 Task: Update the time on Redfin of the saved search to new listings.
Action: Mouse moved to (316, 237)
Screenshot: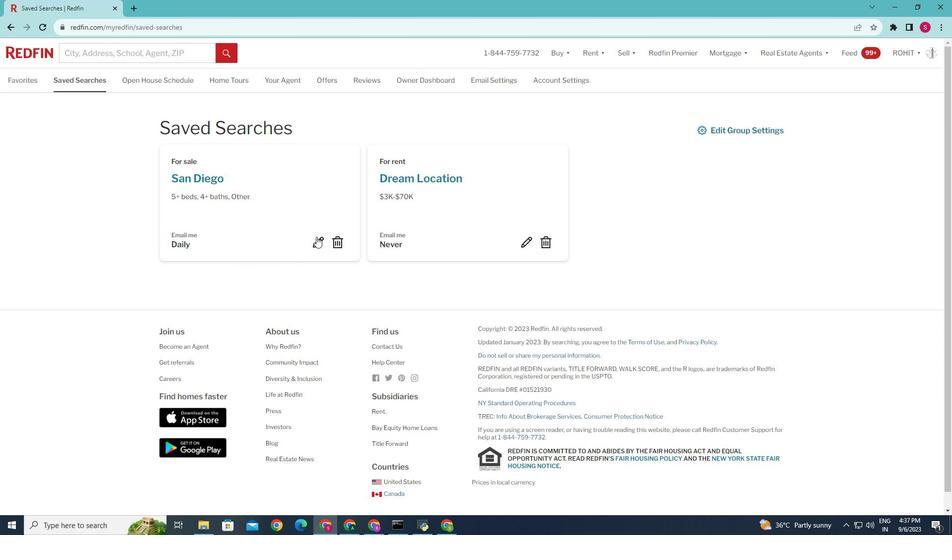 
Action: Mouse pressed left at (316, 237)
Screenshot: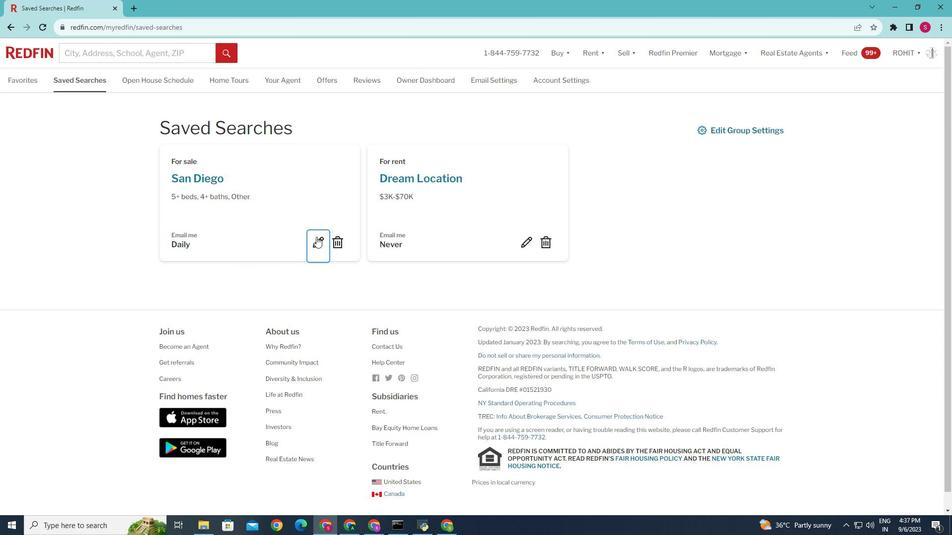 
Action: Mouse moved to (512, 340)
Screenshot: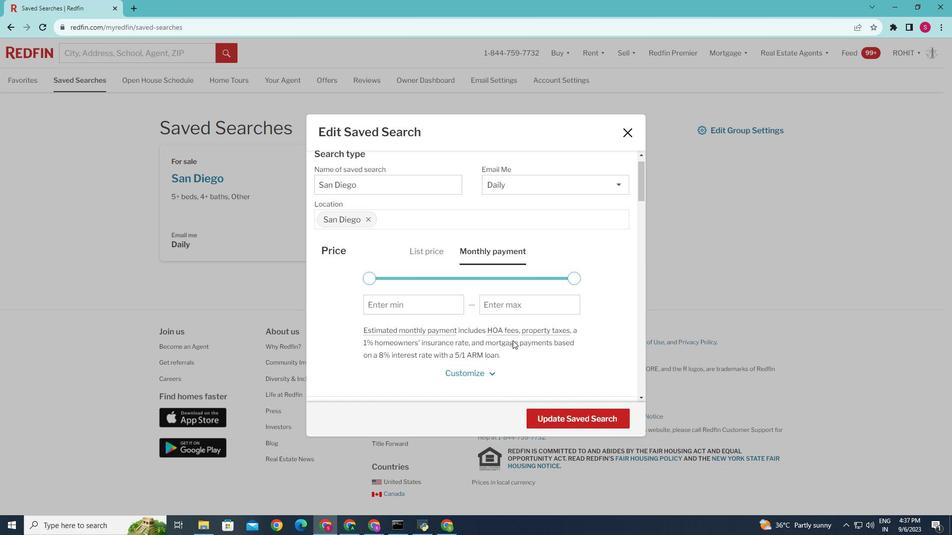 
Action: Mouse scrolled (512, 340) with delta (0, 0)
Screenshot: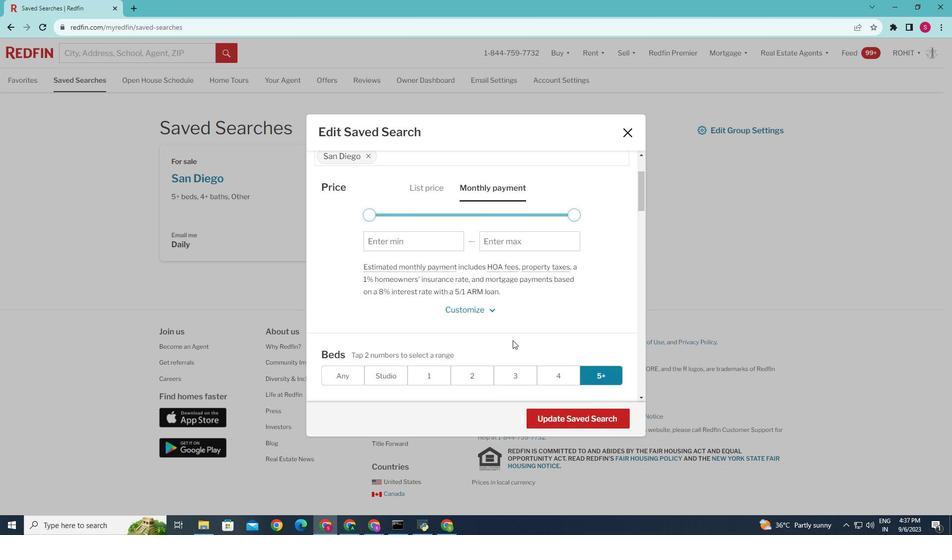 
Action: Mouse scrolled (512, 340) with delta (0, 0)
Screenshot: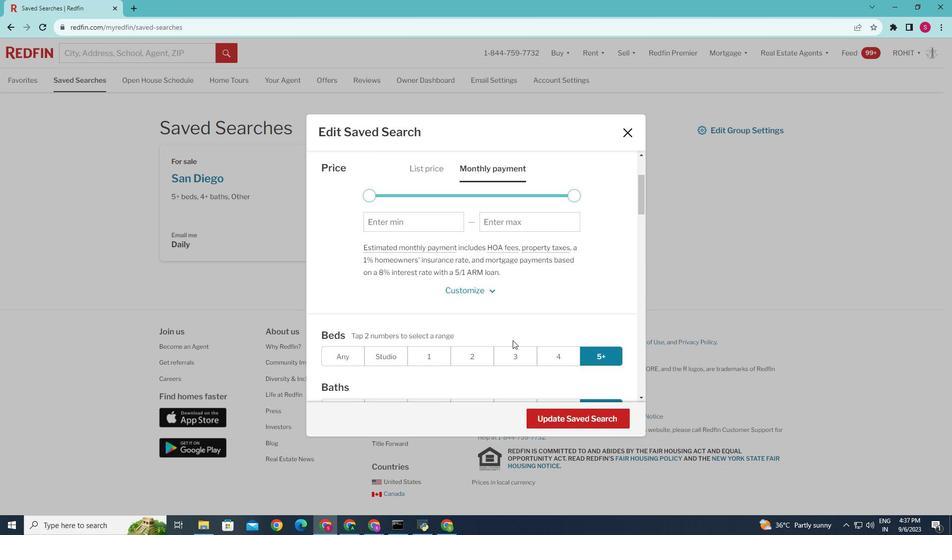 
Action: Mouse scrolled (512, 340) with delta (0, 0)
Screenshot: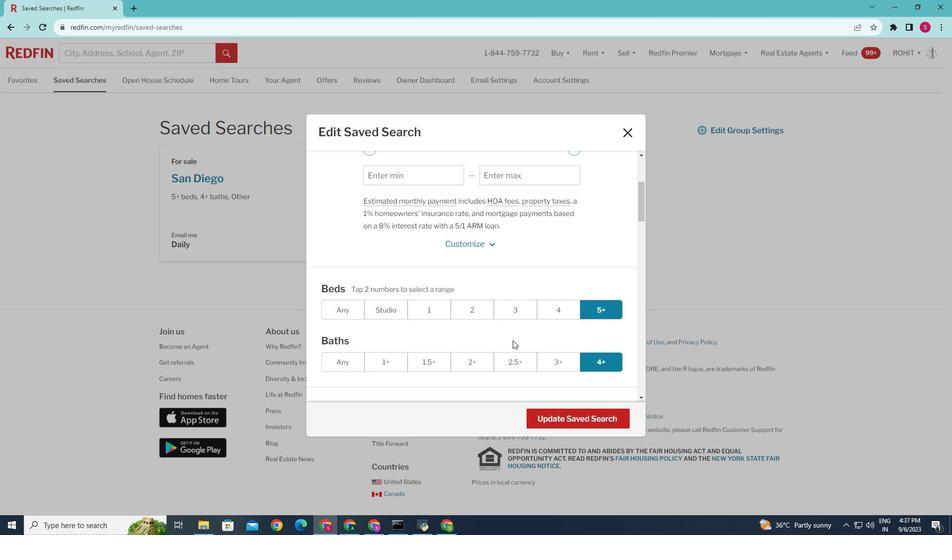
Action: Mouse scrolled (512, 340) with delta (0, 0)
Screenshot: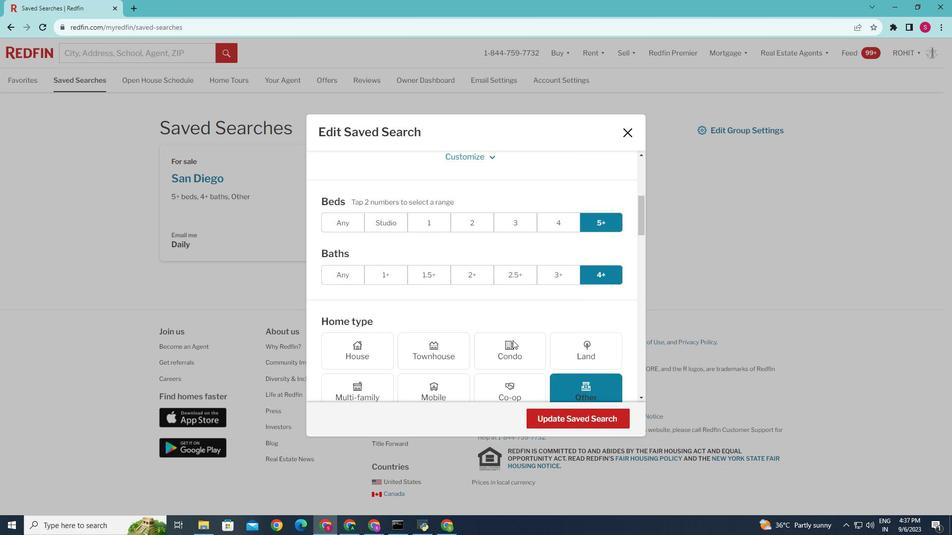 
Action: Mouse scrolled (512, 340) with delta (0, 0)
Screenshot: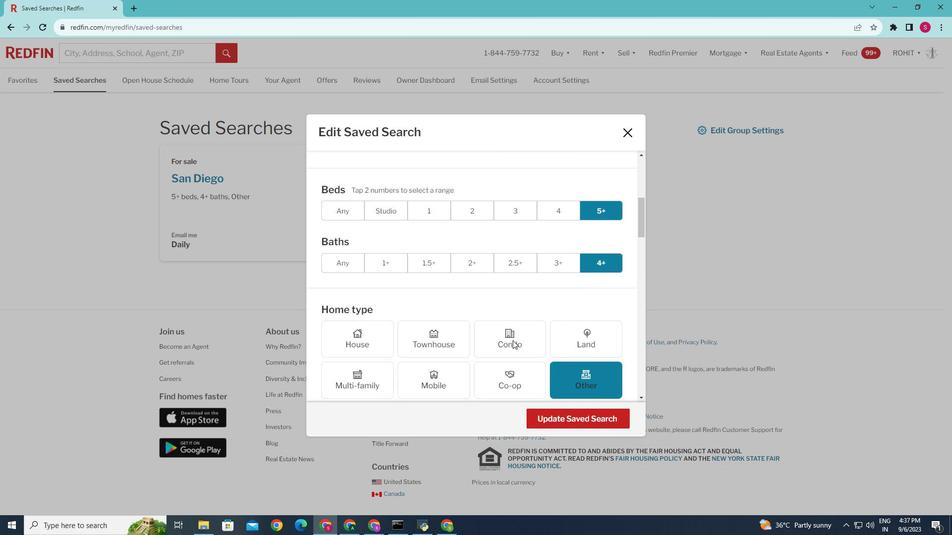 
Action: Mouse scrolled (512, 340) with delta (0, 0)
Screenshot: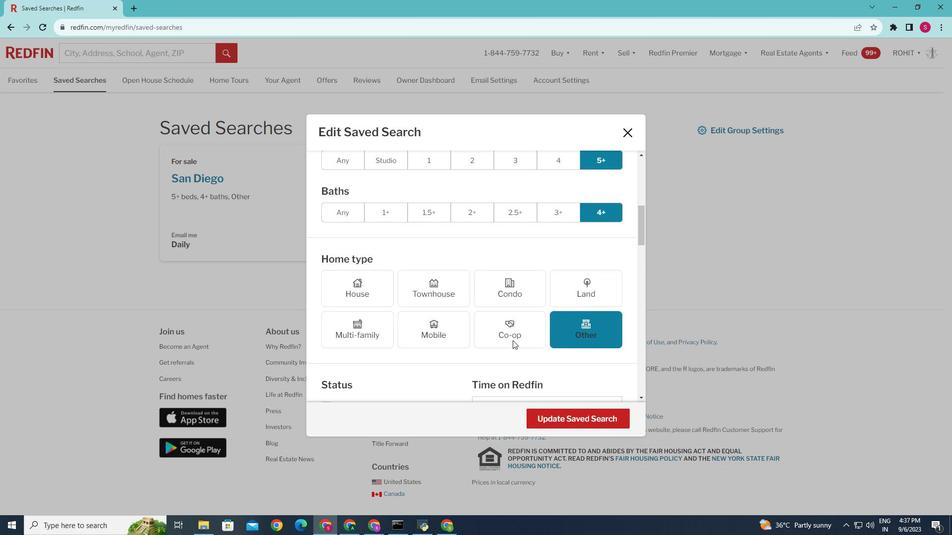 
Action: Mouse scrolled (512, 340) with delta (0, 0)
Screenshot: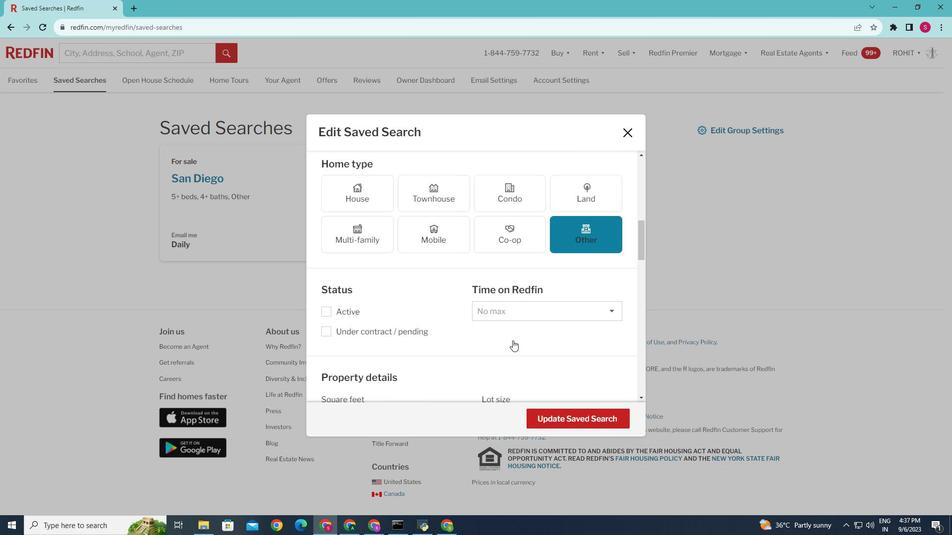 
Action: Mouse scrolled (512, 340) with delta (0, 0)
Screenshot: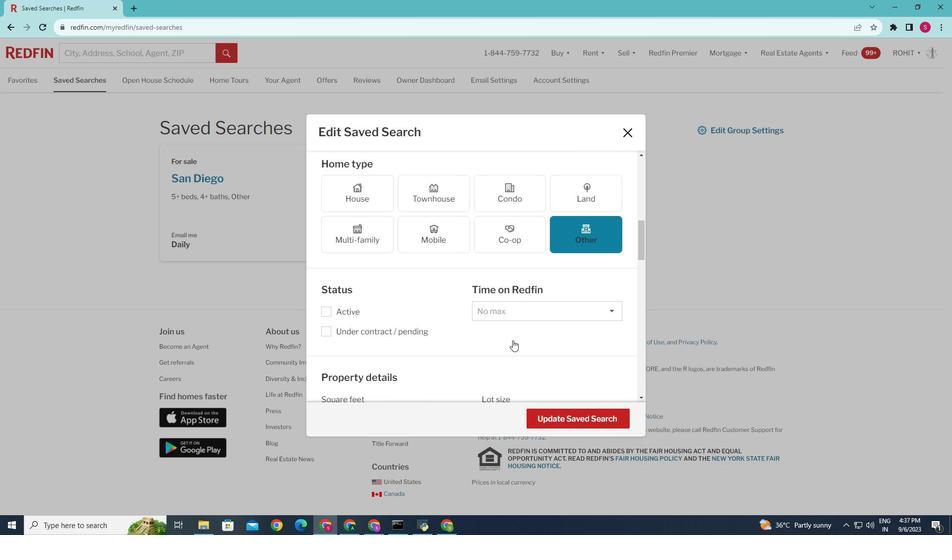 
Action: Mouse moved to (530, 306)
Screenshot: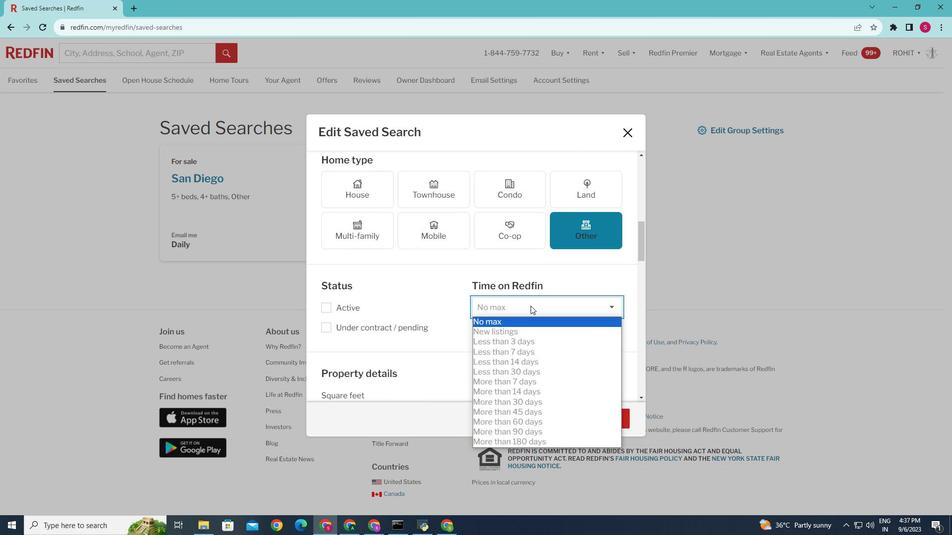 
Action: Mouse pressed left at (530, 306)
Screenshot: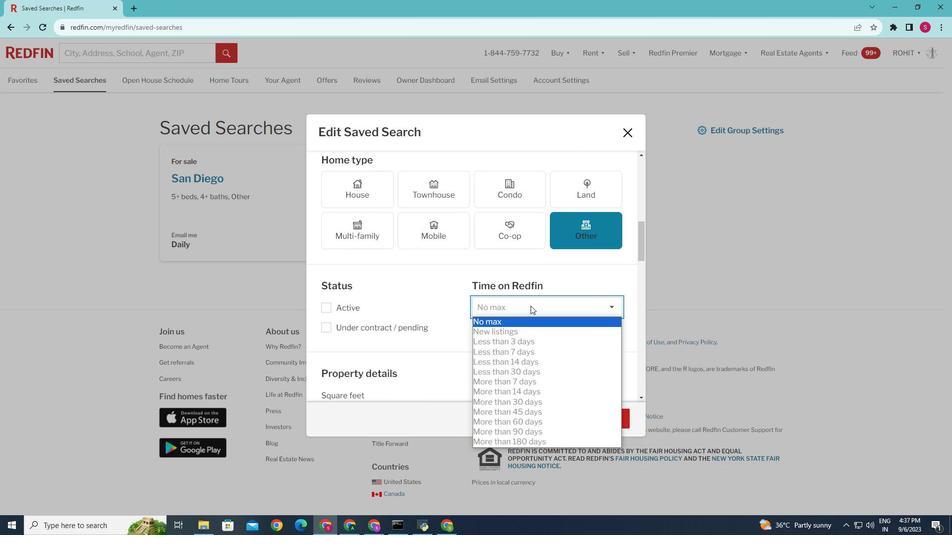 
Action: Mouse moved to (492, 330)
Screenshot: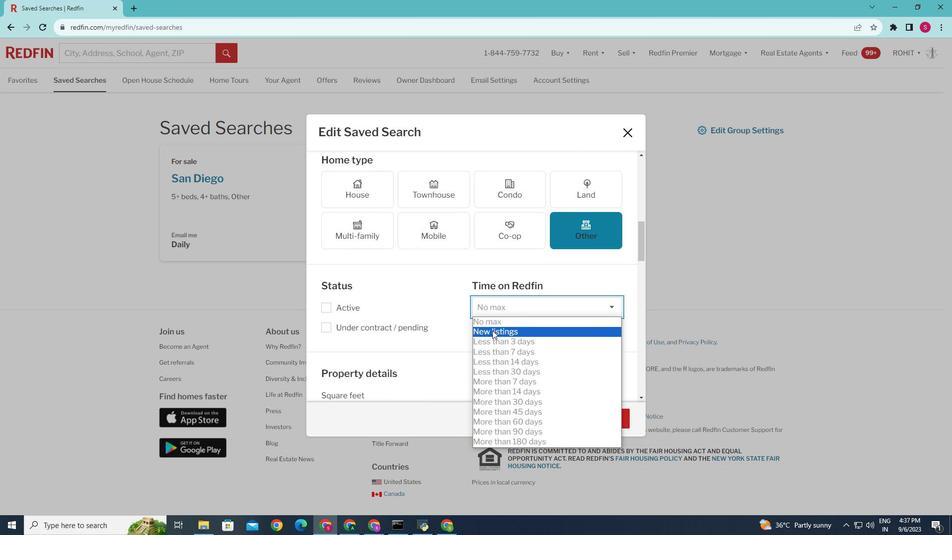 
Action: Mouse pressed left at (492, 330)
Screenshot: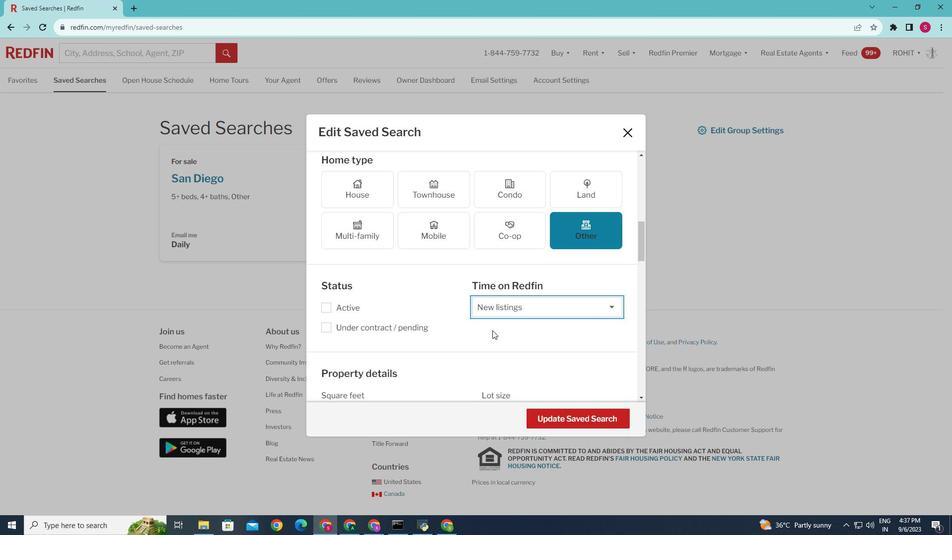 
Action: Mouse moved to (546, 413)
Screenshot: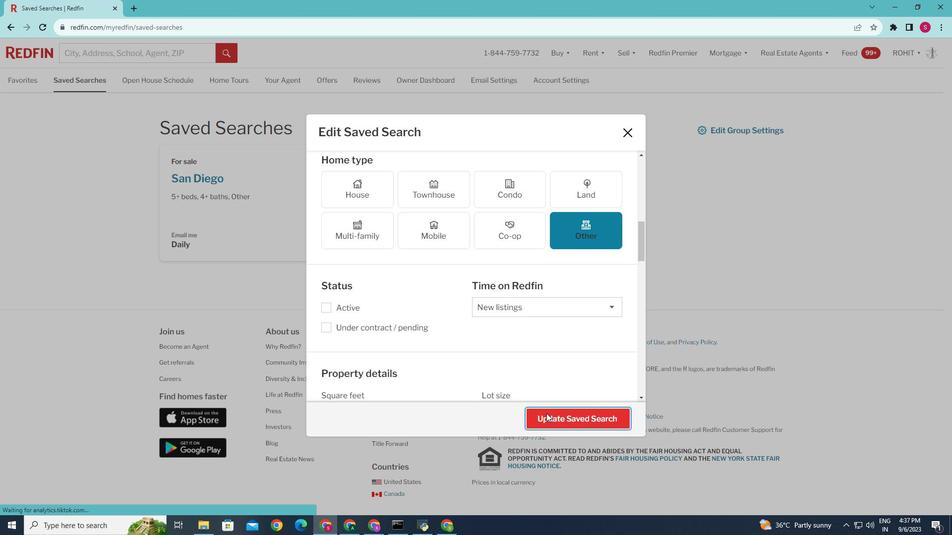 
Action: Mouse pressed left at (546, 413)
Screenshot: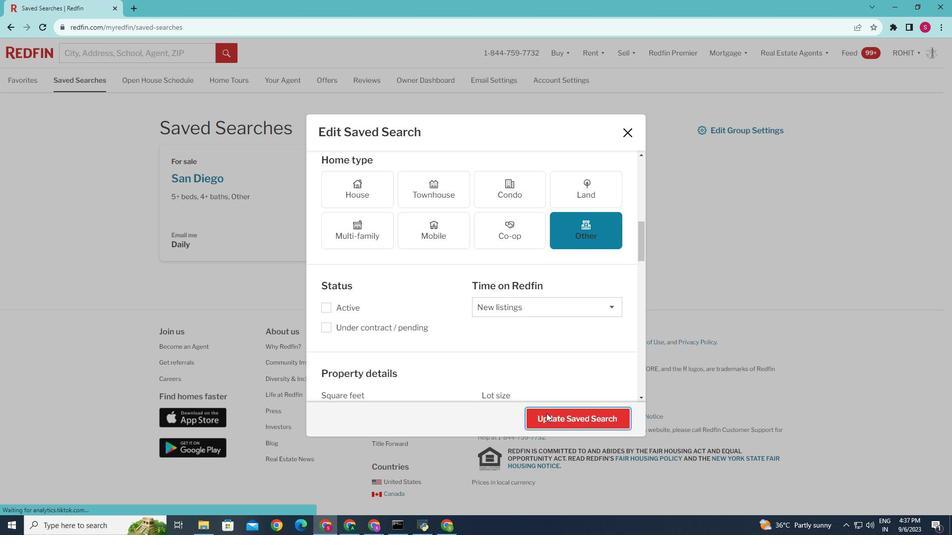 
Action: Mouse moved to (534, 398)
Screenshot: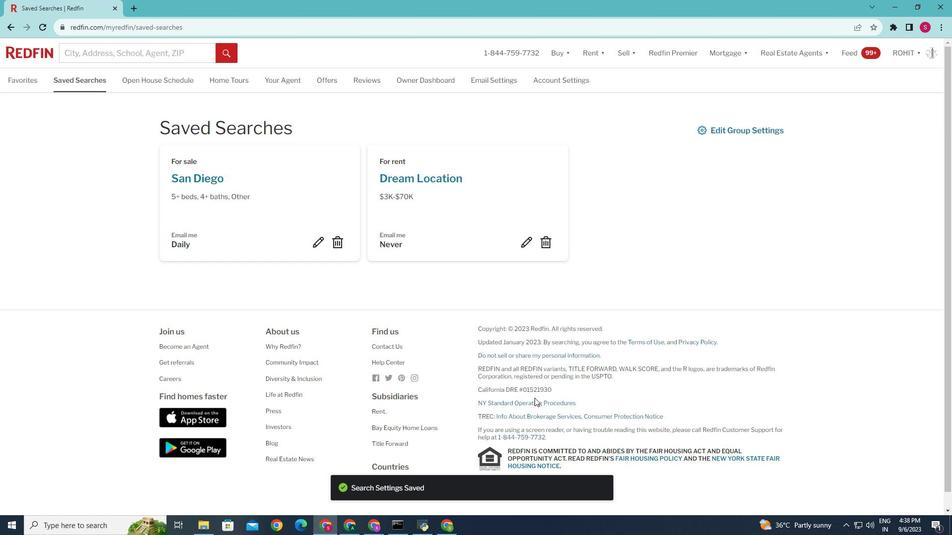 
